 Task: Assign in the project TractLine the issue 'Add support for speech-to-text and text-to-speech conversion' to the sprint 'Mission Impossible'.
Action: Mouse moved to (1058, 522)
Screenshot: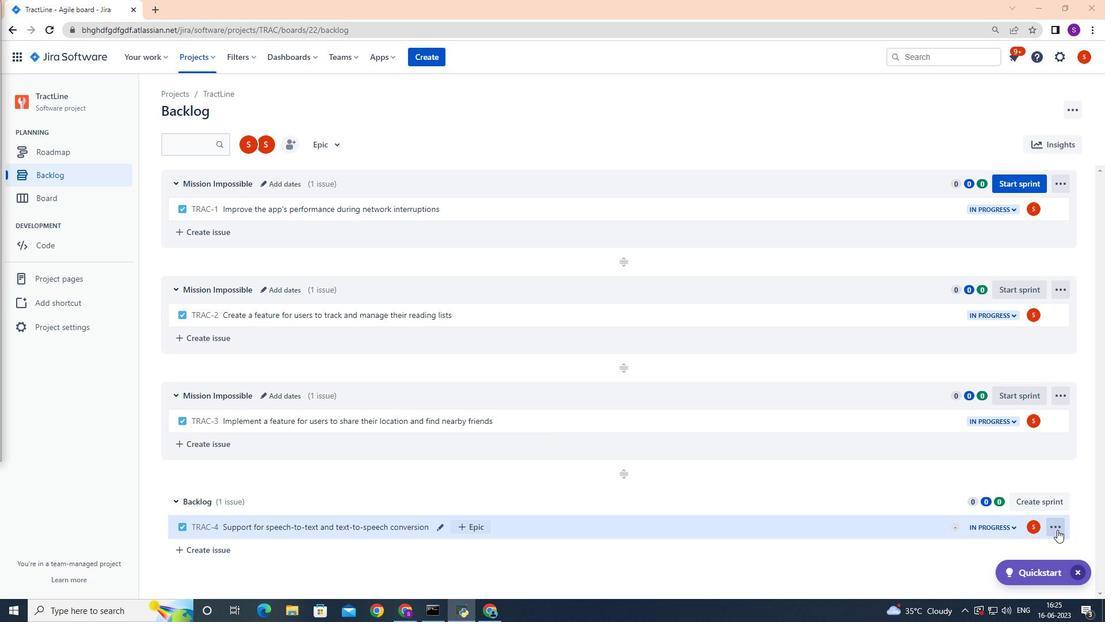 
Action: Mouse pressed left at (1058, 522)
Screenshot: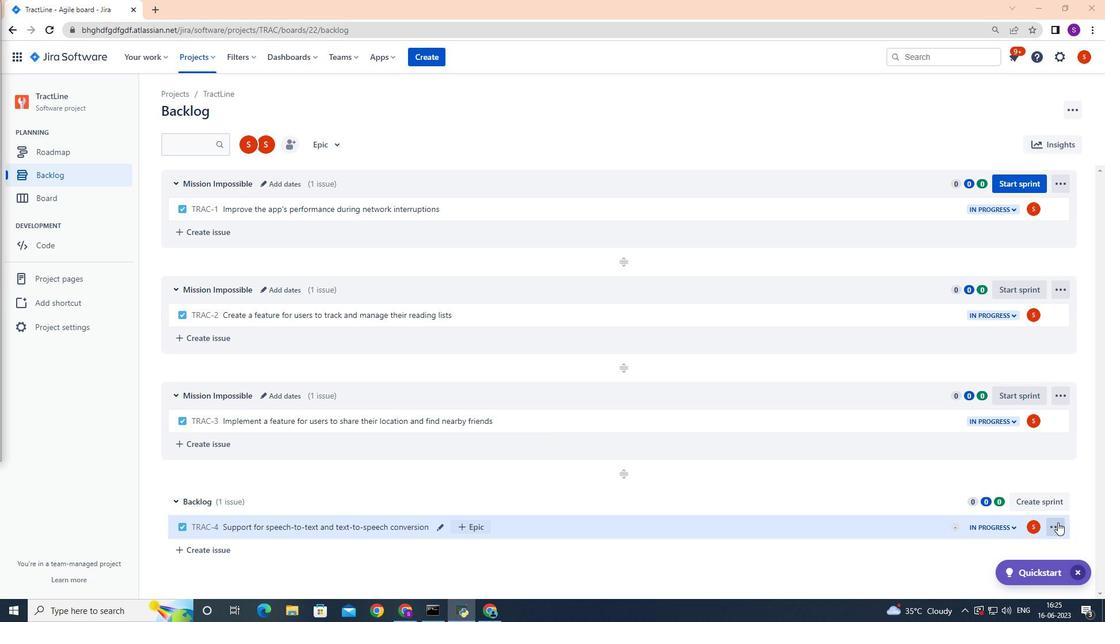 
Action: Mouse moved to (1031, 461)
Screenshot: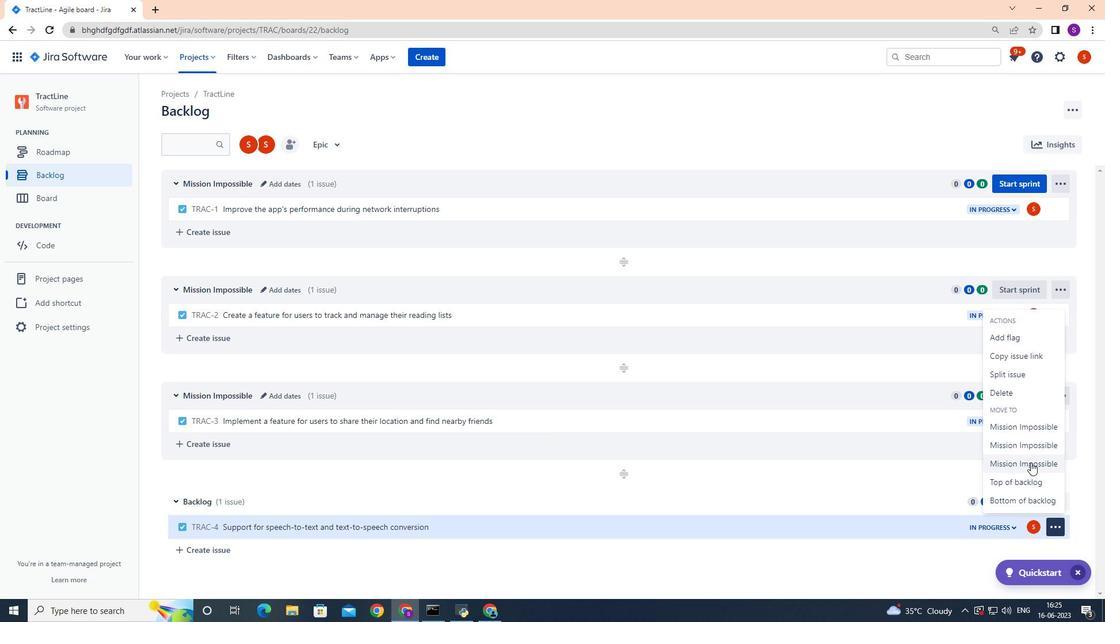 
Action: Mouse pressed left at (1031, 461)
Screenshot: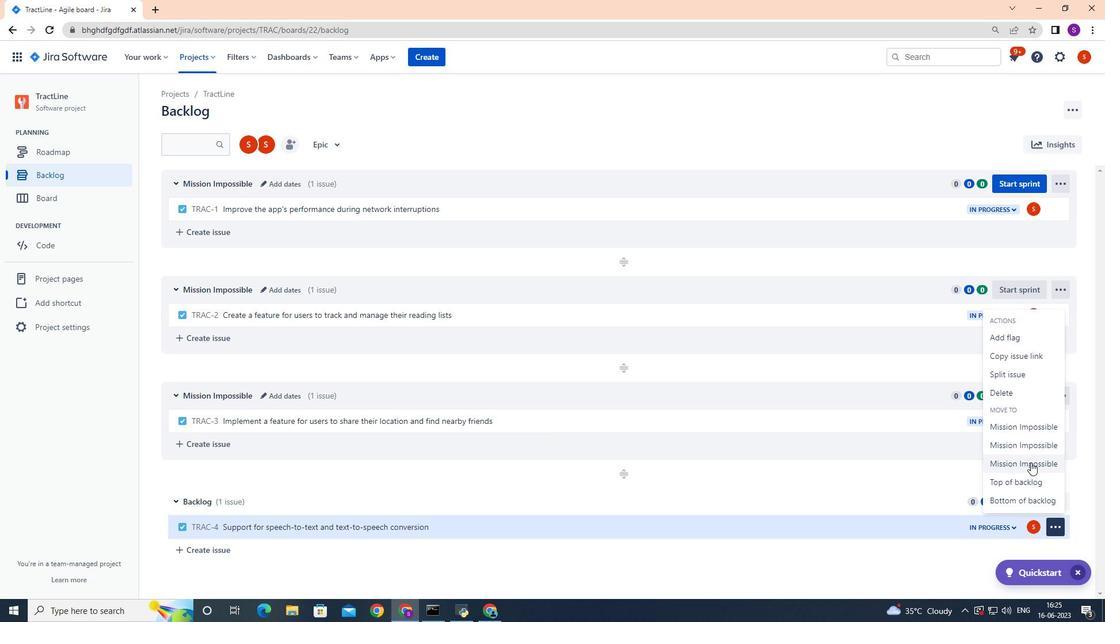 
Action: Mouse moved to (857, 470)
Screenshot: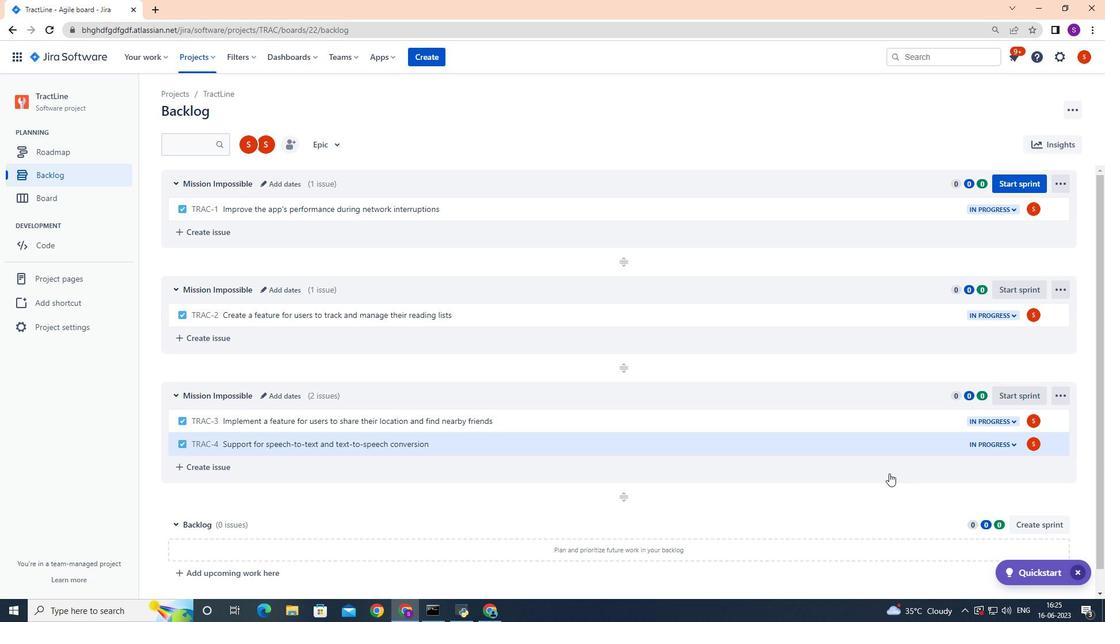 
